 Task: Make in the project TrendForge a sprint 'Stellar Sprint'.
Action: Mouse moved to (229, 66)
Screenshot: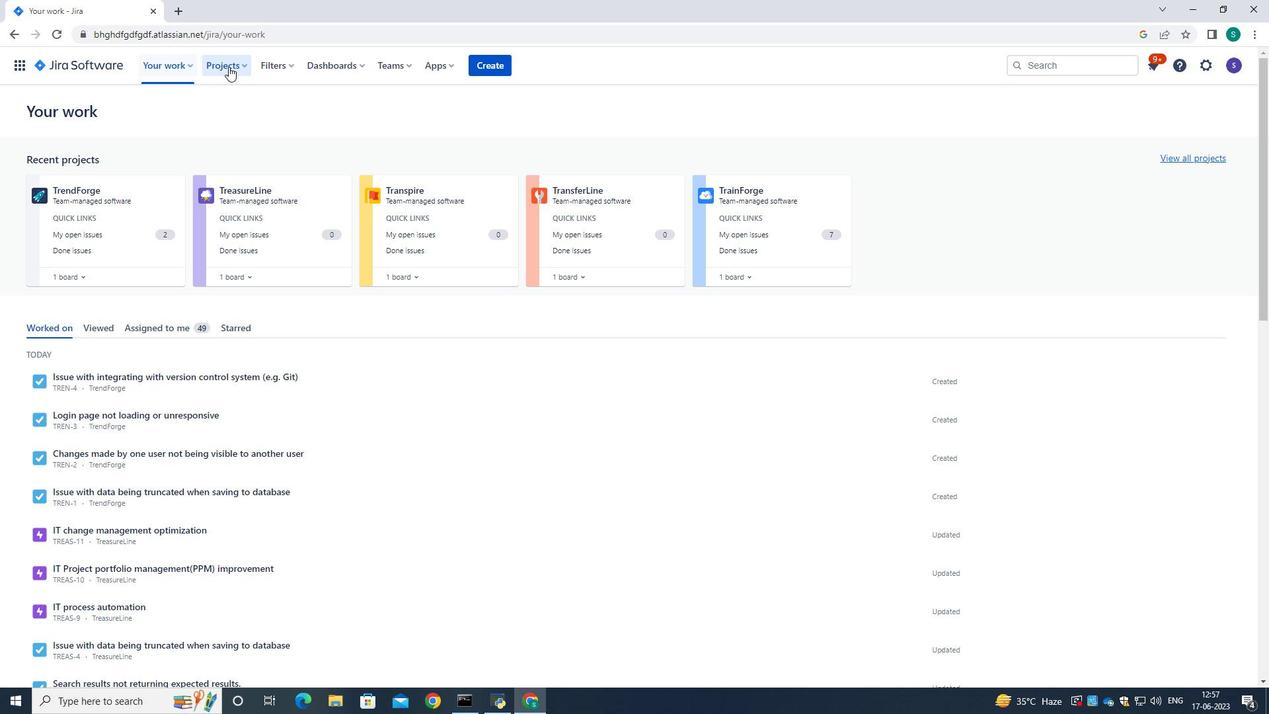 
Action: Mouse pressed left at (229, 66)
Screenshot: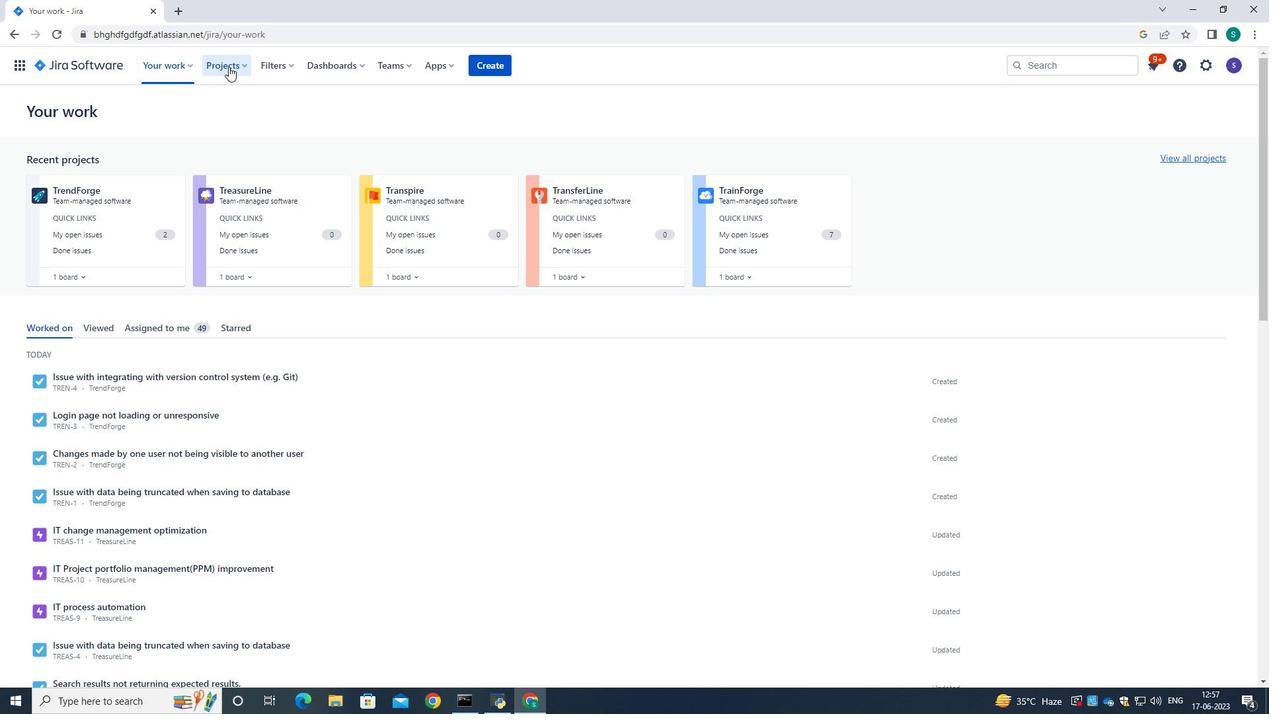 
Action: Mouse moved to (254, 131)
Screenshot: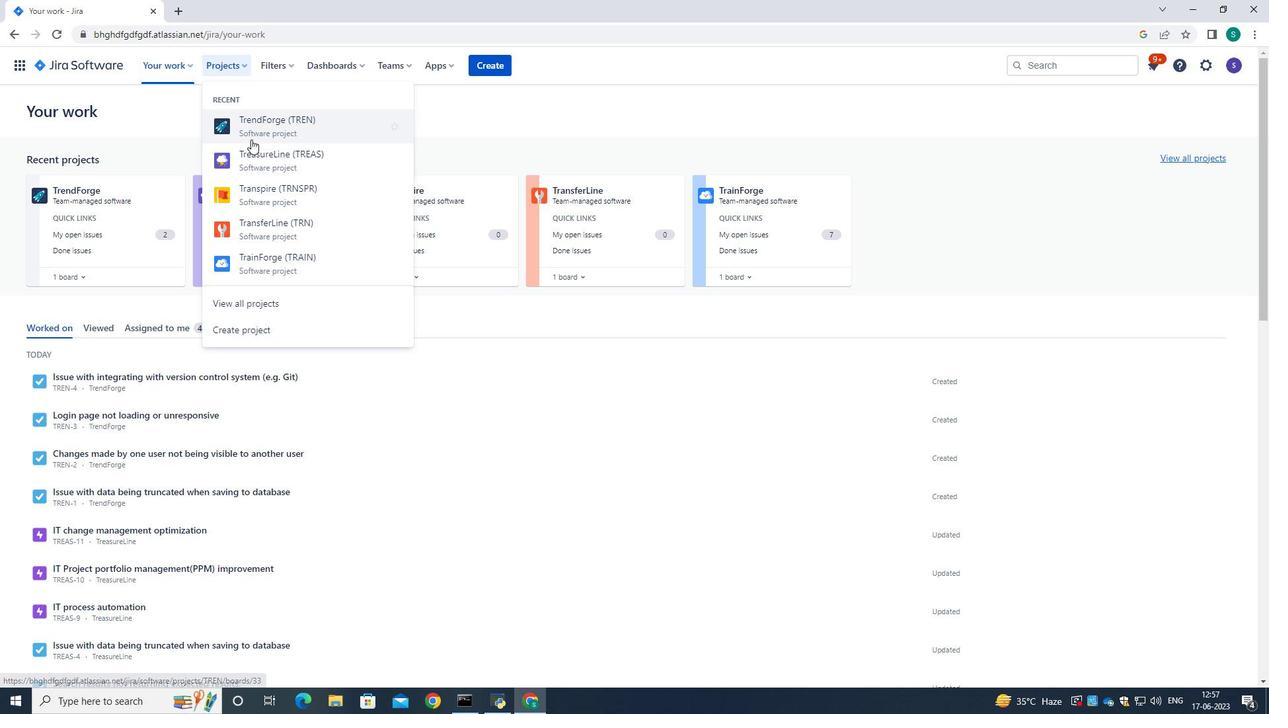 
Action: Mouse pressed left at (254, 131)
Screenshot: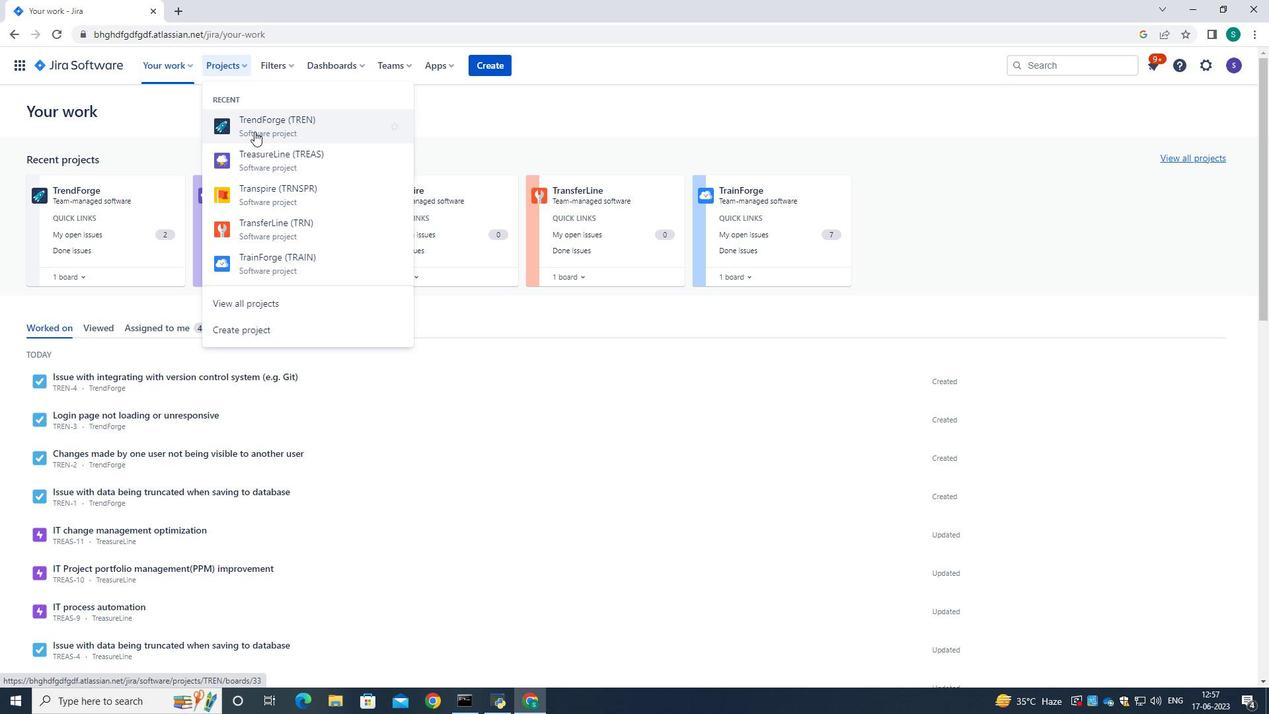 
Action: Mouse moved to (92, 197)
Screenshot: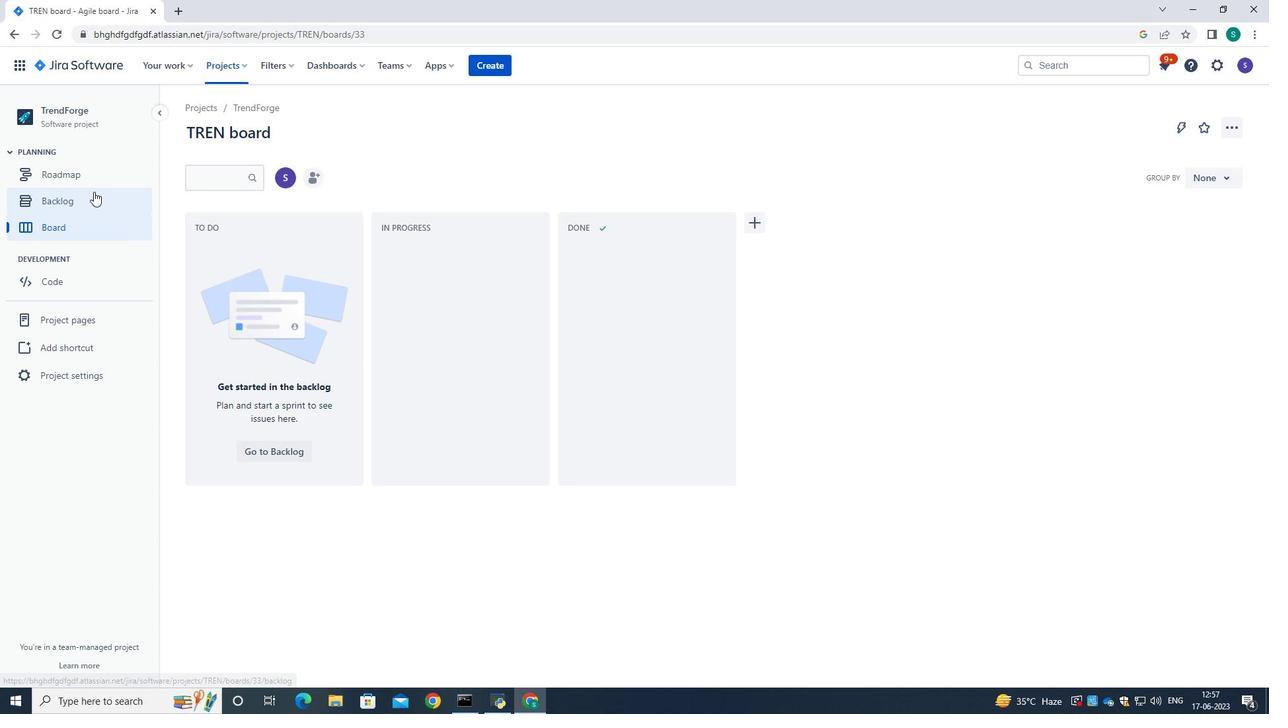
Action: Mouse pressed left at (92, 197)
Screenshot: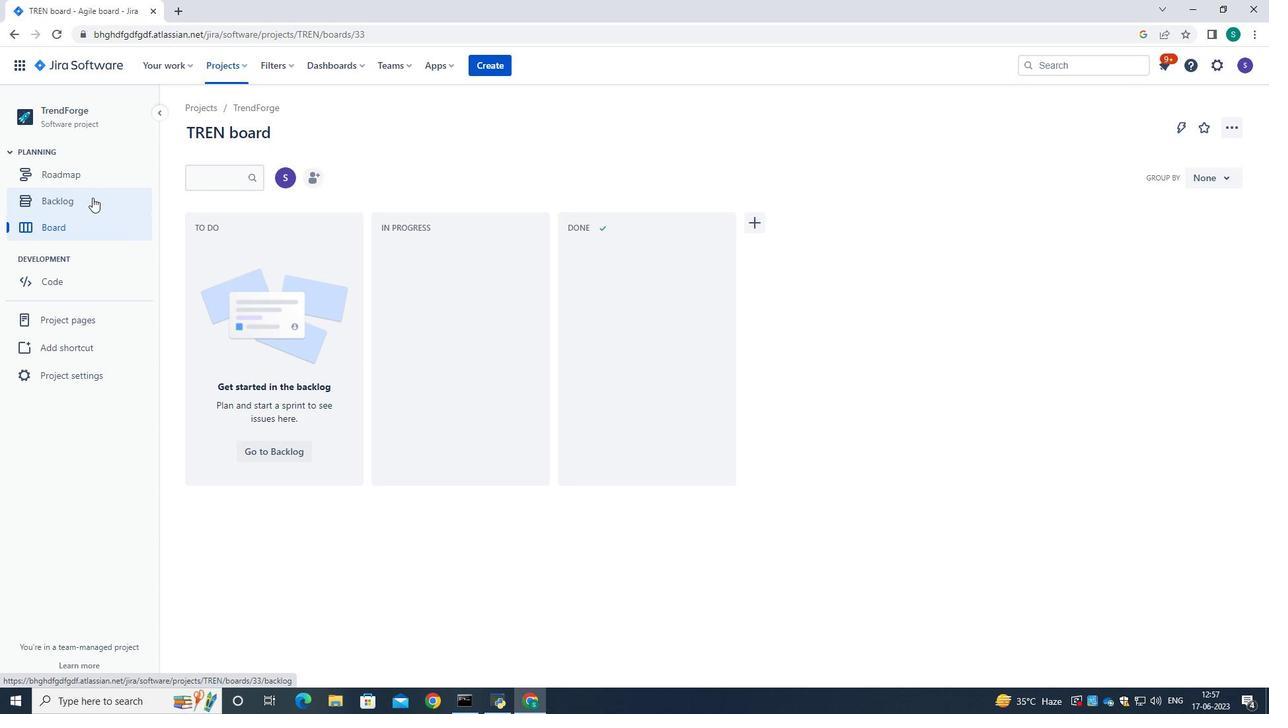 
Action: Mouse moved to (681, 376)
Screenshot: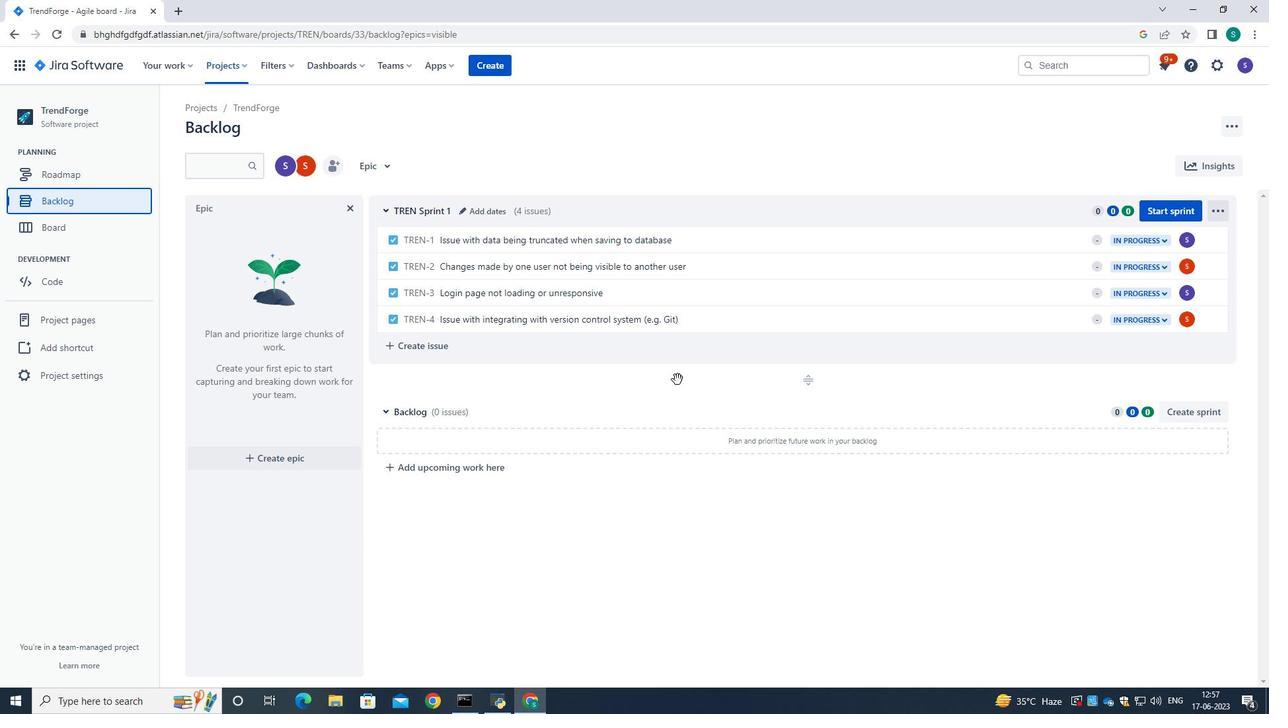 
Action: Mouse scrolled (681, 376) with delta (0, 0)
Screenshot: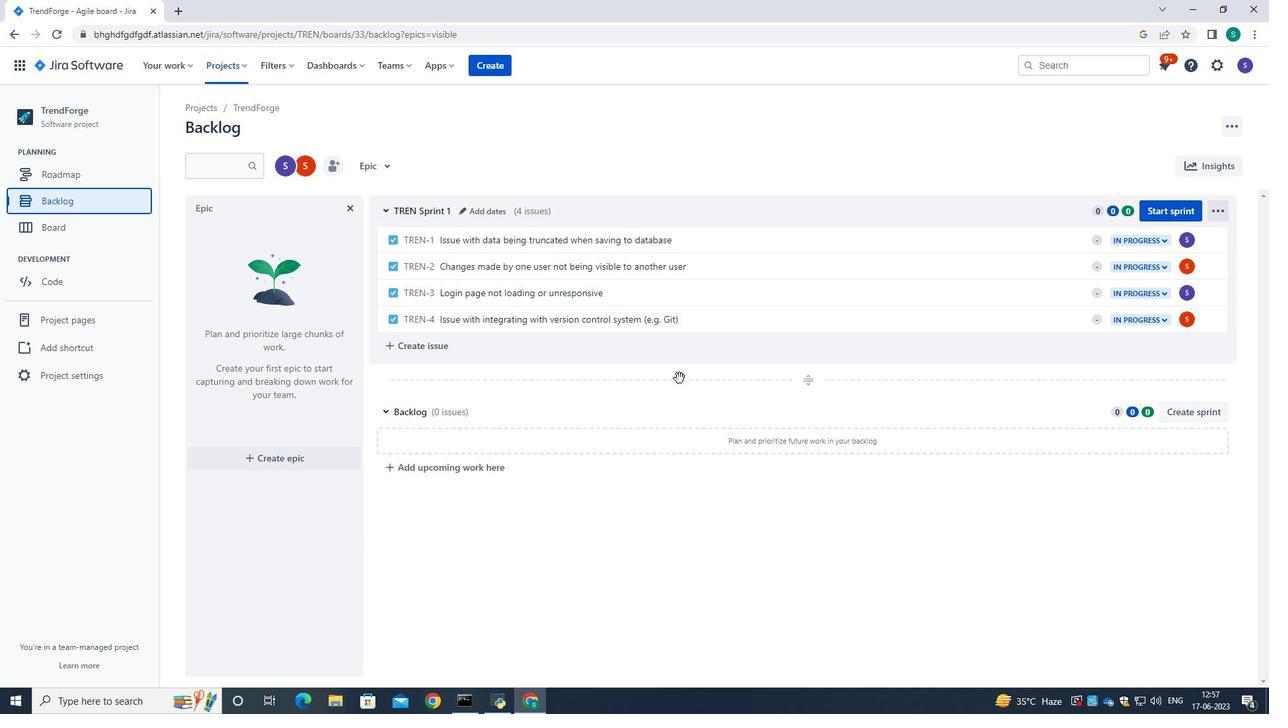 
Action: Mouse moved to (707, 372)
Screenshot: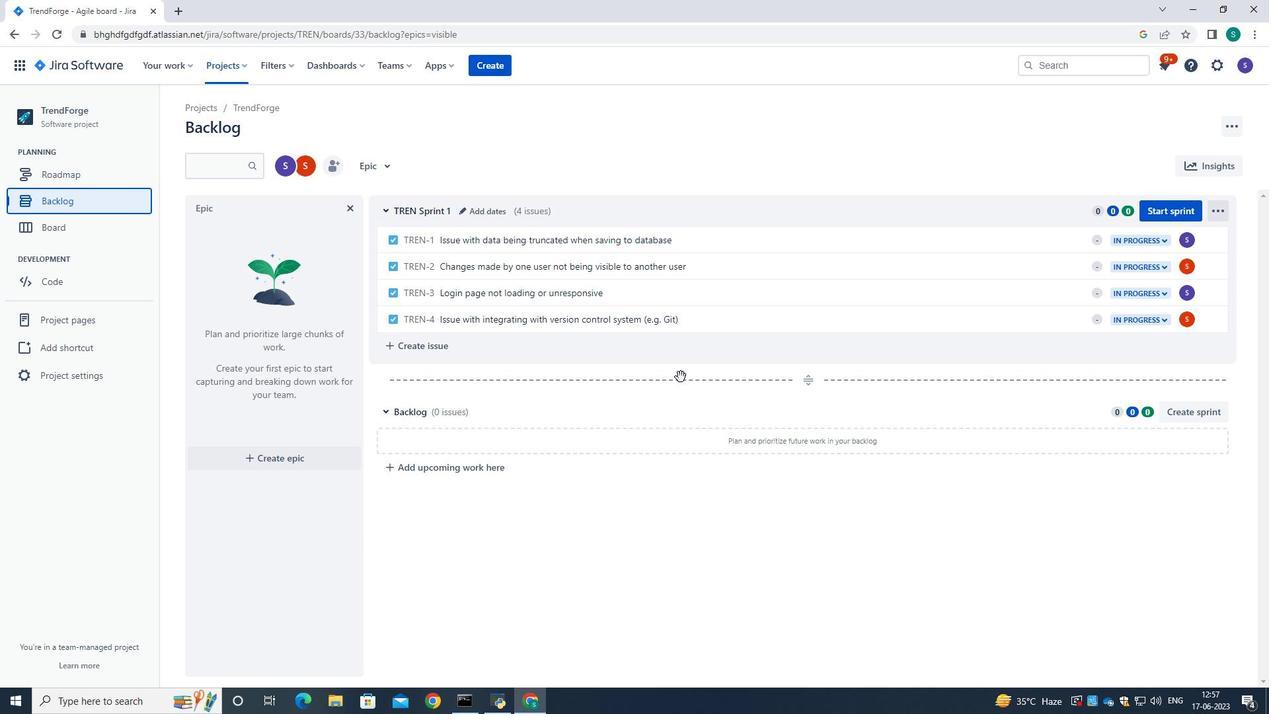 
Action: Mouse scrolled (707, 371) with delta (0, 0)
Screenshot: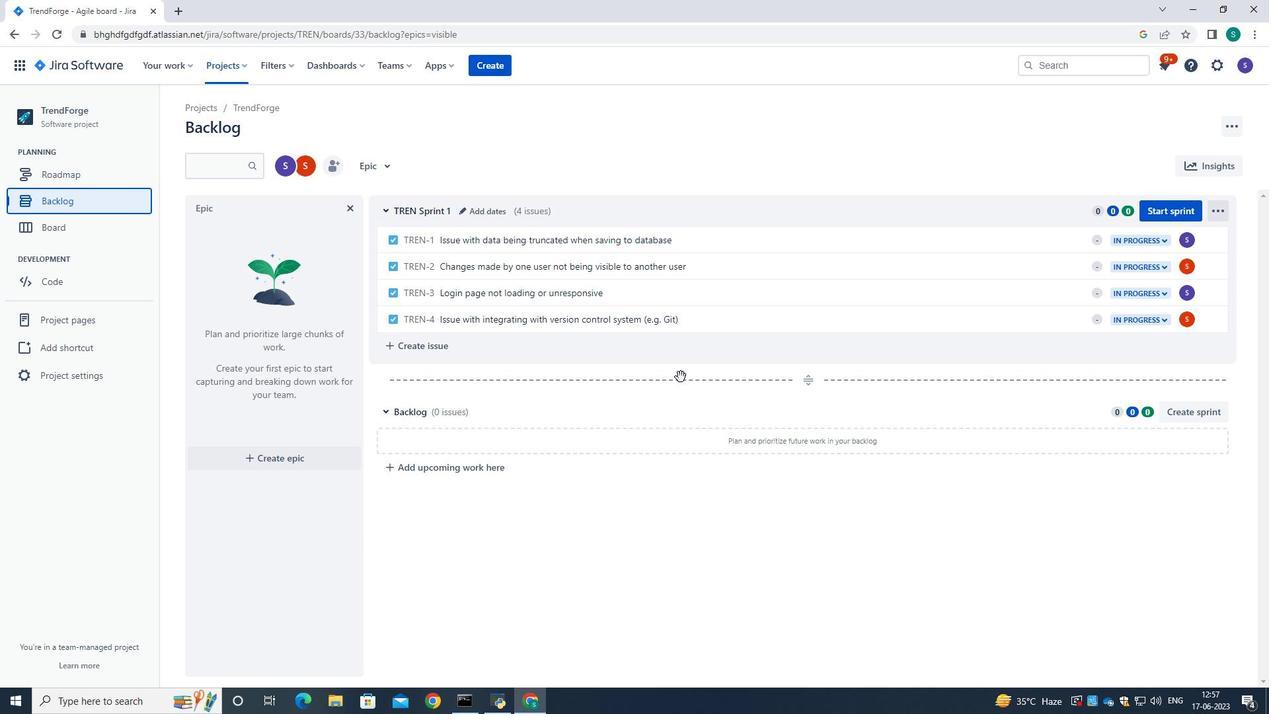 
Action: Mouse moved to (1193, 416)
Screenshot: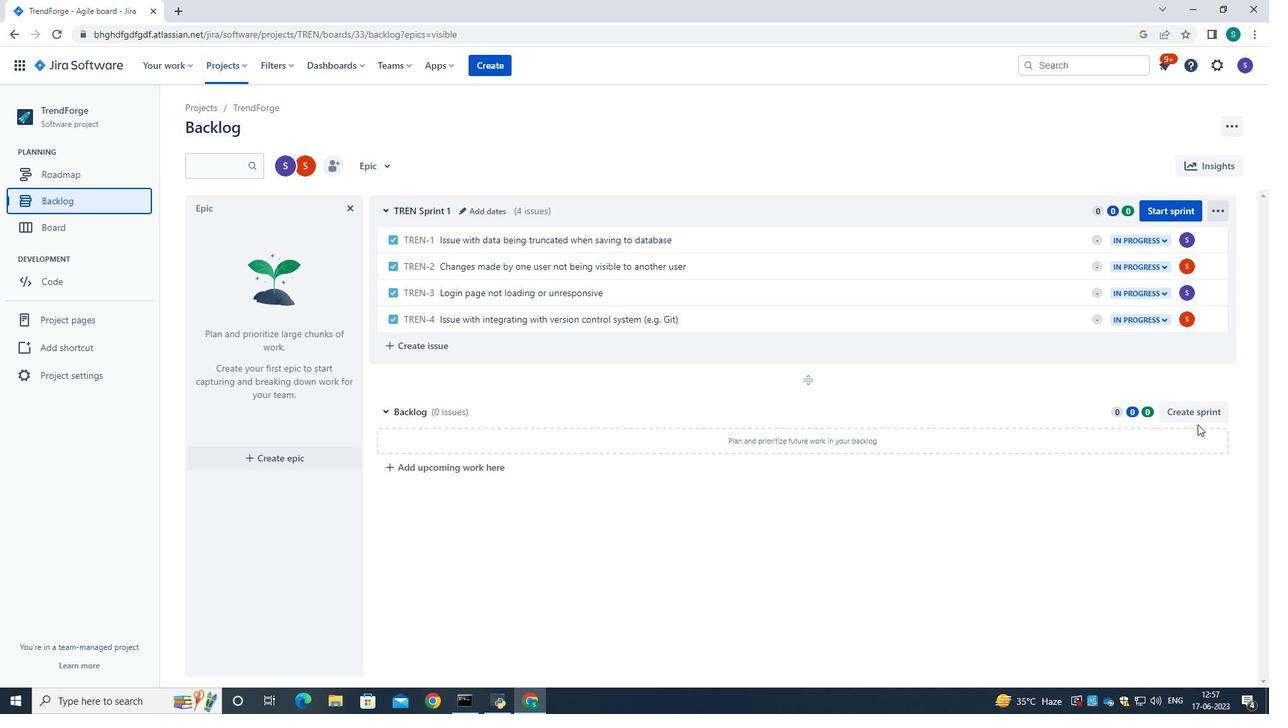 
Action: Mouse pressed left at (1193, 416)
Screenshot: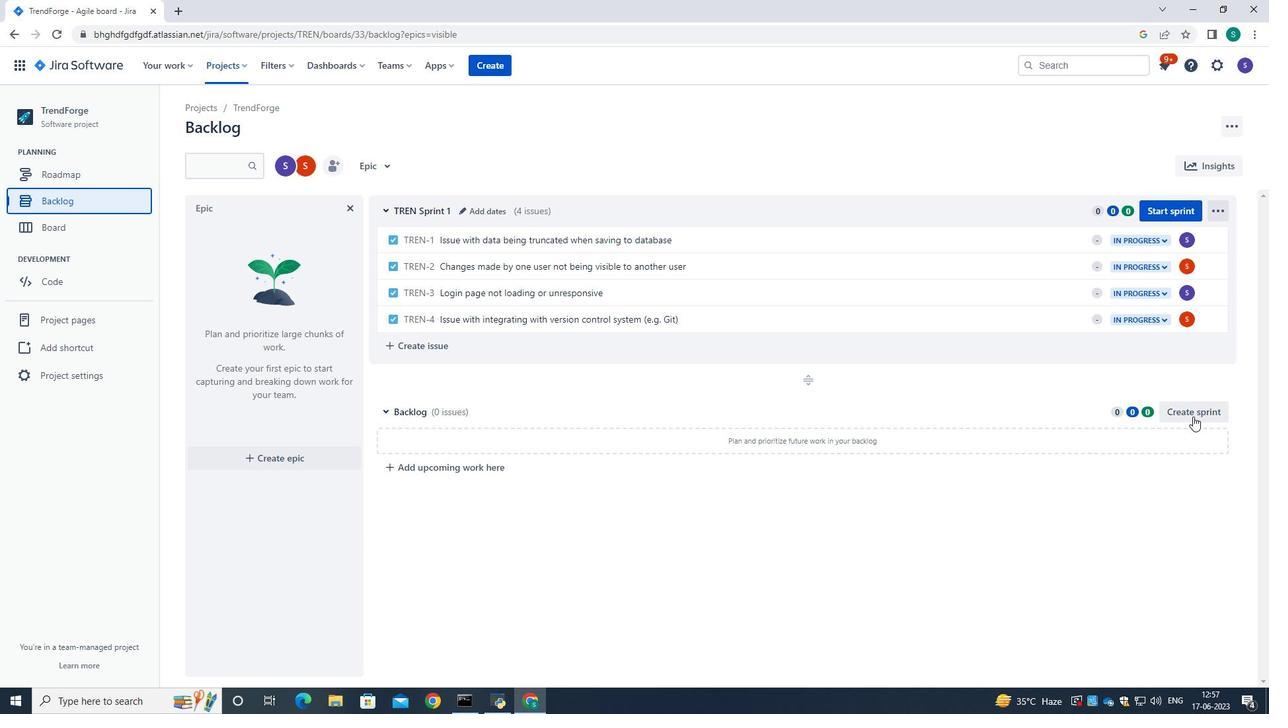 
Action: Mouse moved to (468, 406)
Screenshot: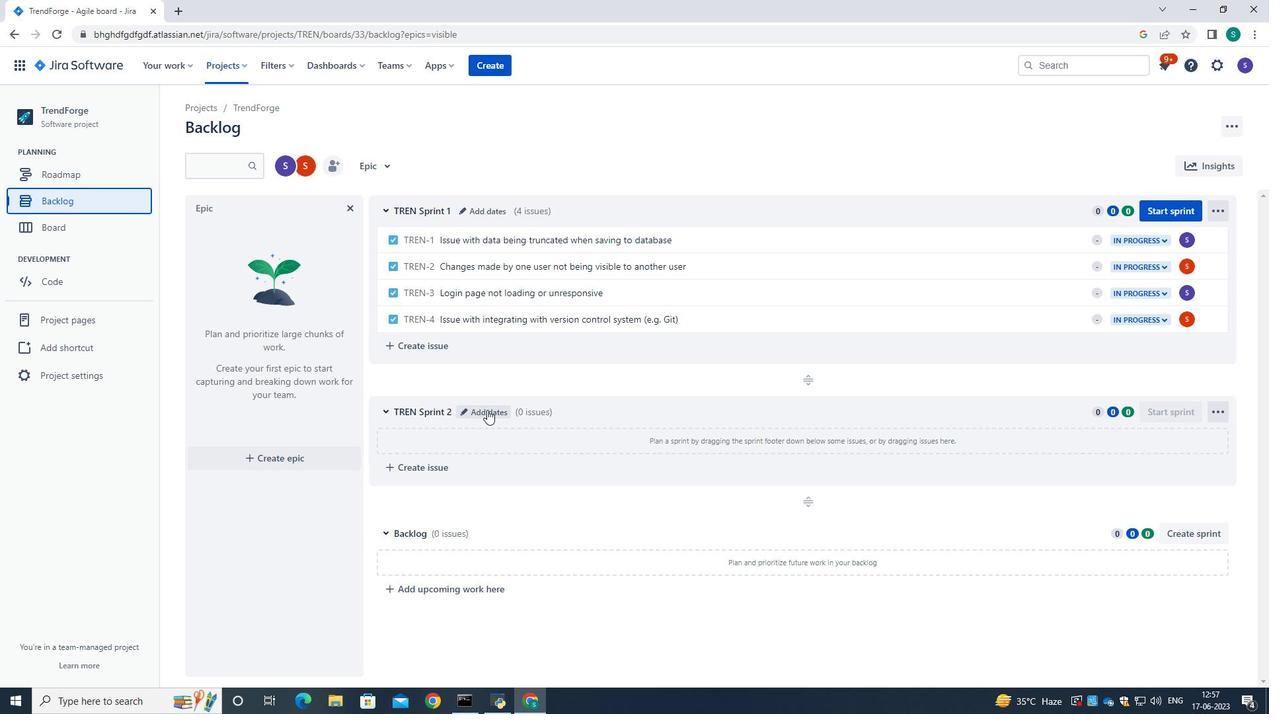 
Action: Mouse pressed left at (468, 406)
Screenshot: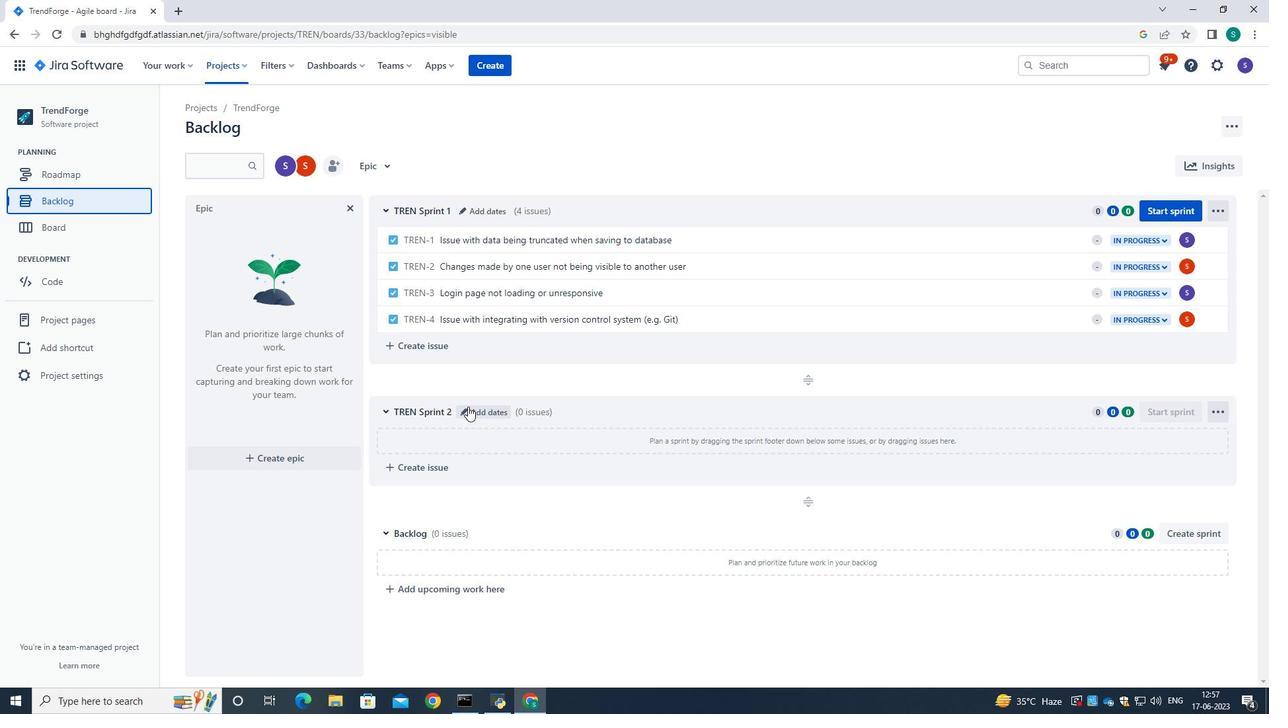 
Action: Mouse moved to (524, 156)
Screenshot: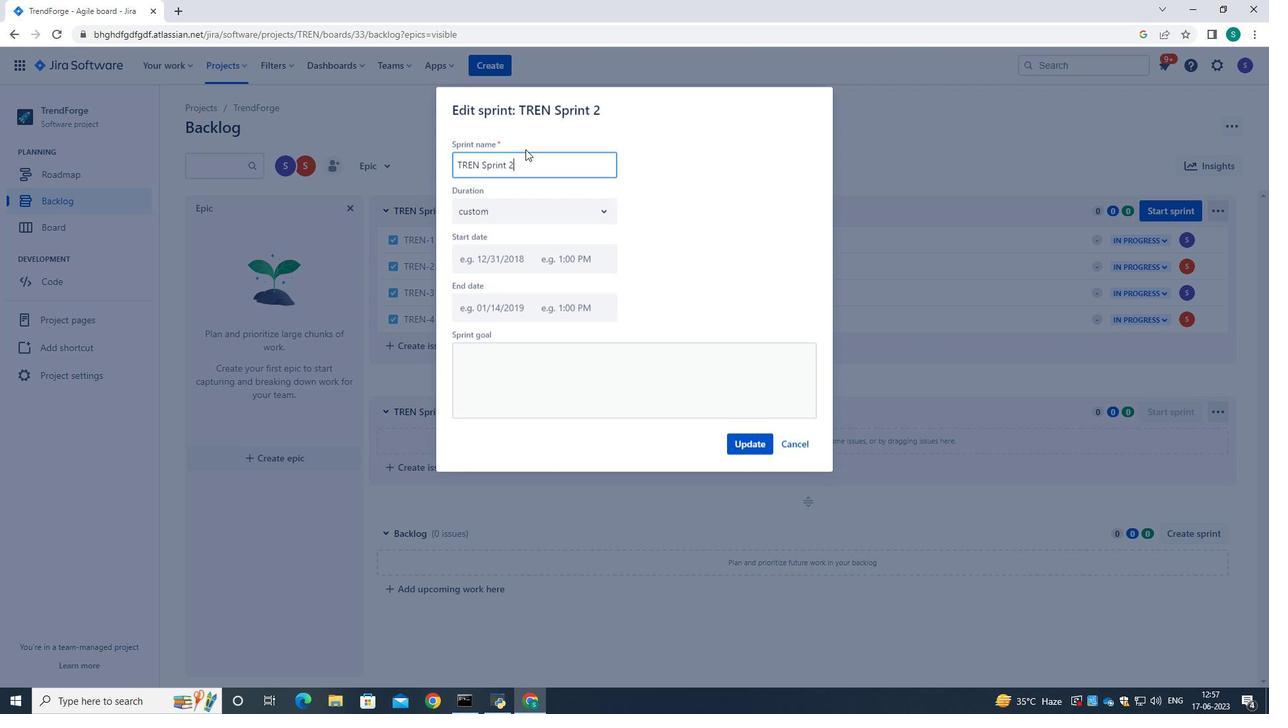 
Action: Key pressed <Key.backspace><Key.backspace><Key.backspace><Key.backspace><Key.backspace><Key.backspace><Key.backspace><Key.backspace><Key.backspace><Key.backspace><Key.backspace><Key.backspace><Key.backspace><Key.backspace><Key.backspace><Key.backspace><Key.backspace><Key.caps_lock>S<Key.caps_lock>tellar<Key.space><Key.caps_lock>S<Key.caps_lock>print
Screenshot: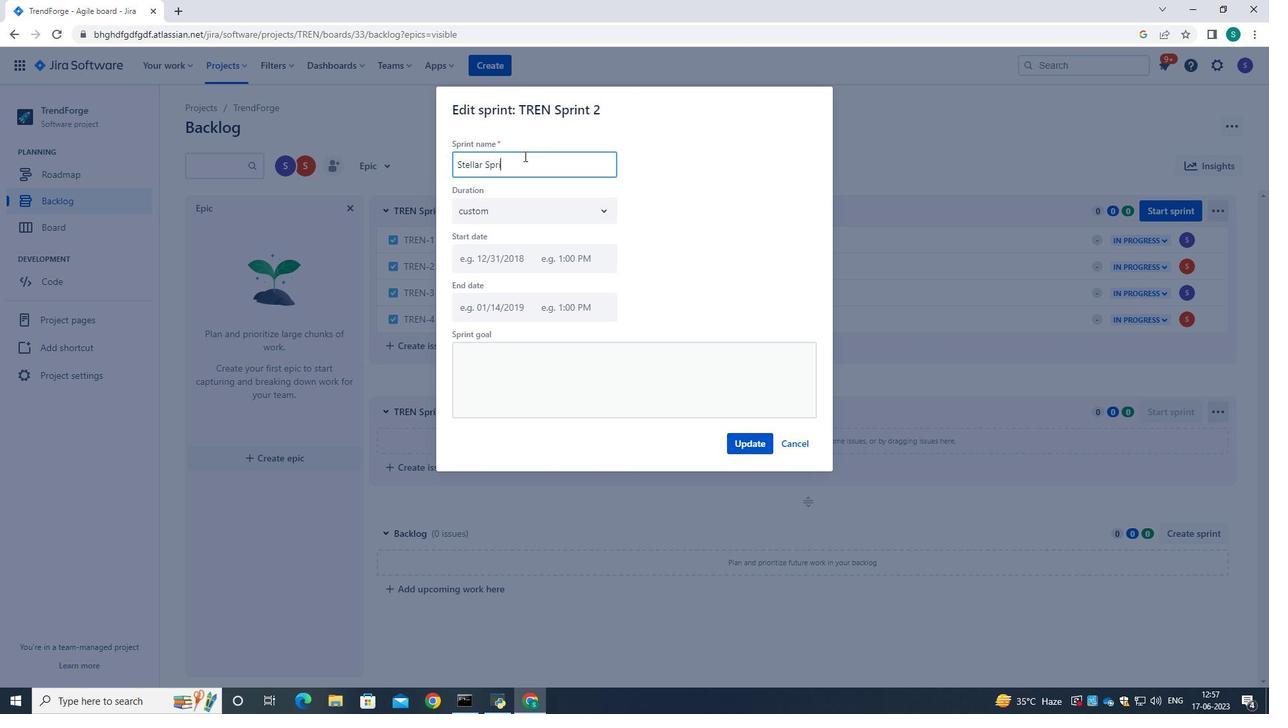
Action: Mouse moved to (743, 443)
Screenshot: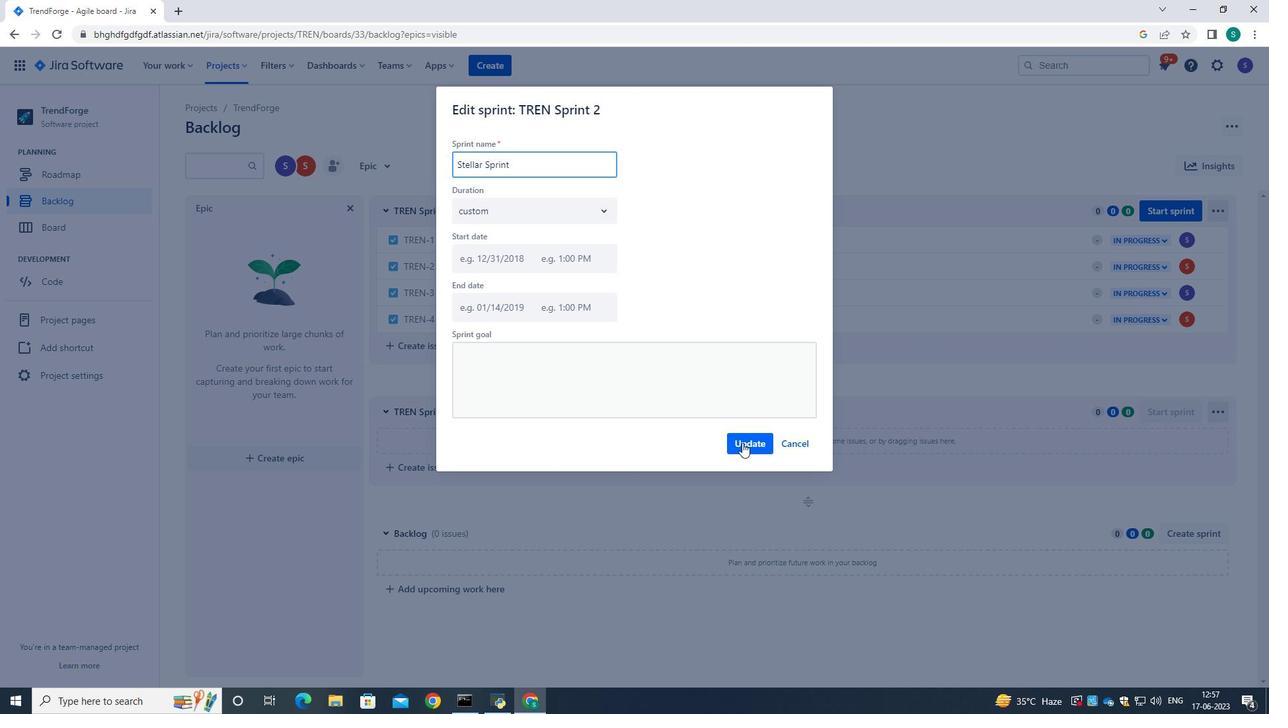 
Action: Mouse pressed left at (743, 443)
Screenshot: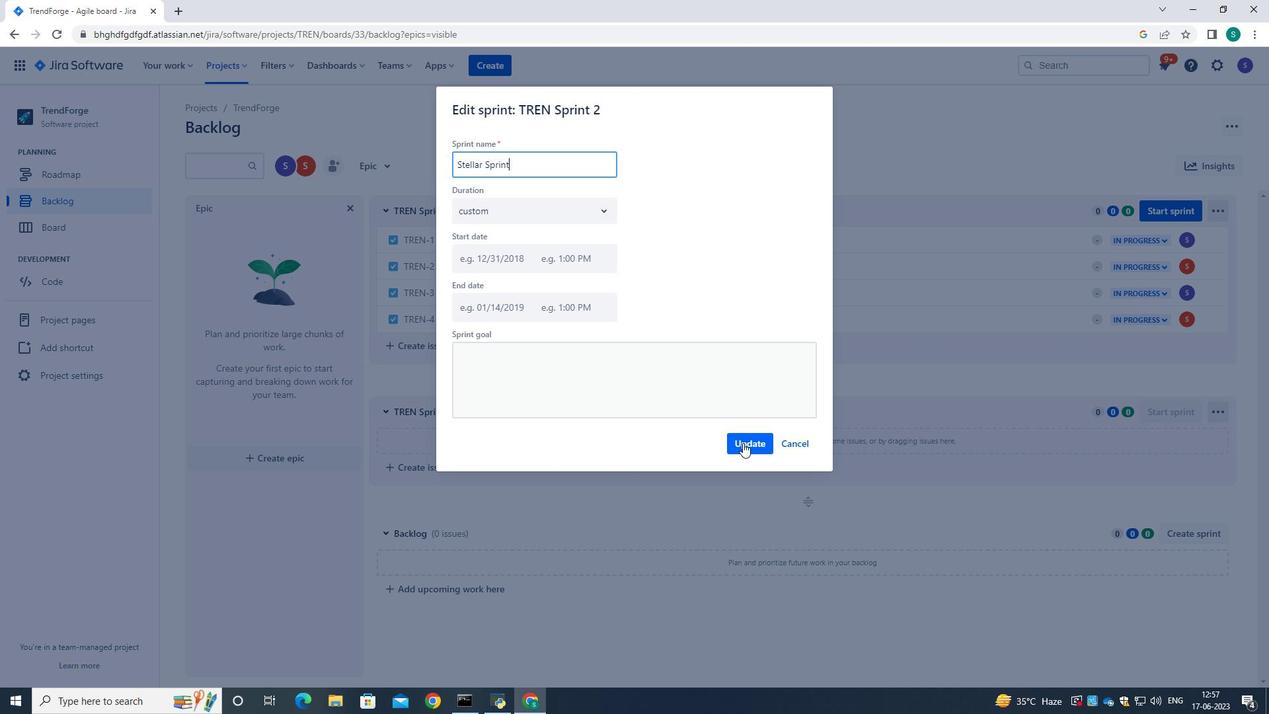 
Action: Mouse moved to (724, 283)
Screenshot: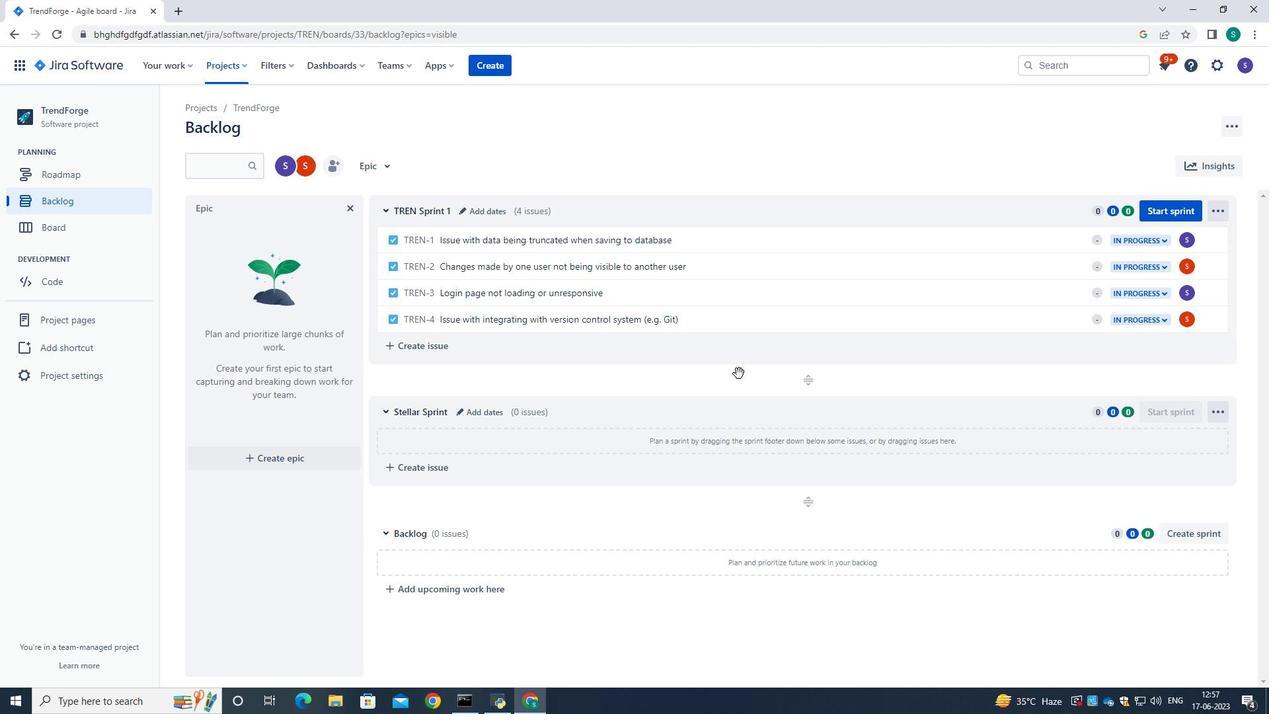 
